 Task: Add the task  Add support for internationalization to the mobile app to the section Burnout Blitz in the project TrailPlan and add a Due Date to the respective task as 2024/05/23.
Action: Mouse moved to (65, 279)
Screenshot: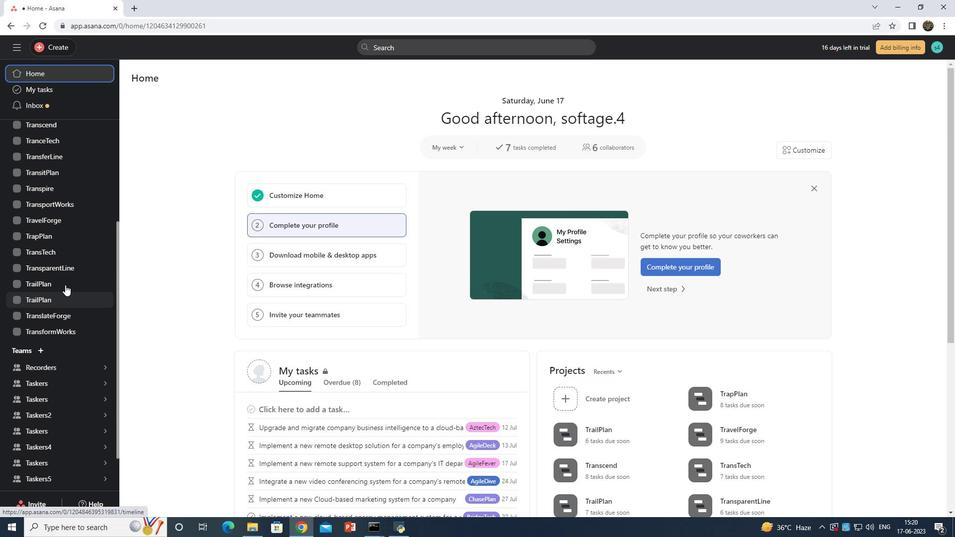 
Action: Mouse pressed left at (65, 279)
Screenshot: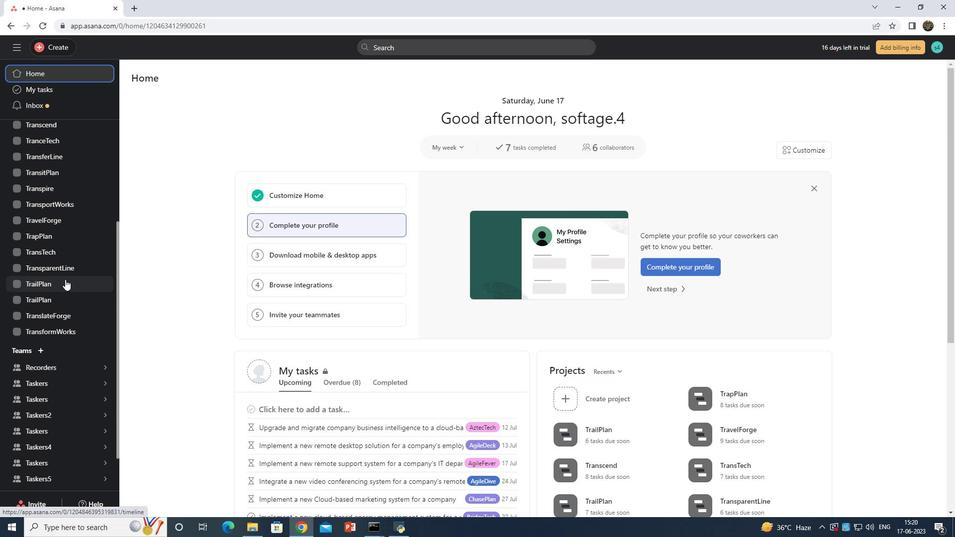 
Action: Mouse moved to (172, 101)
Screenshot: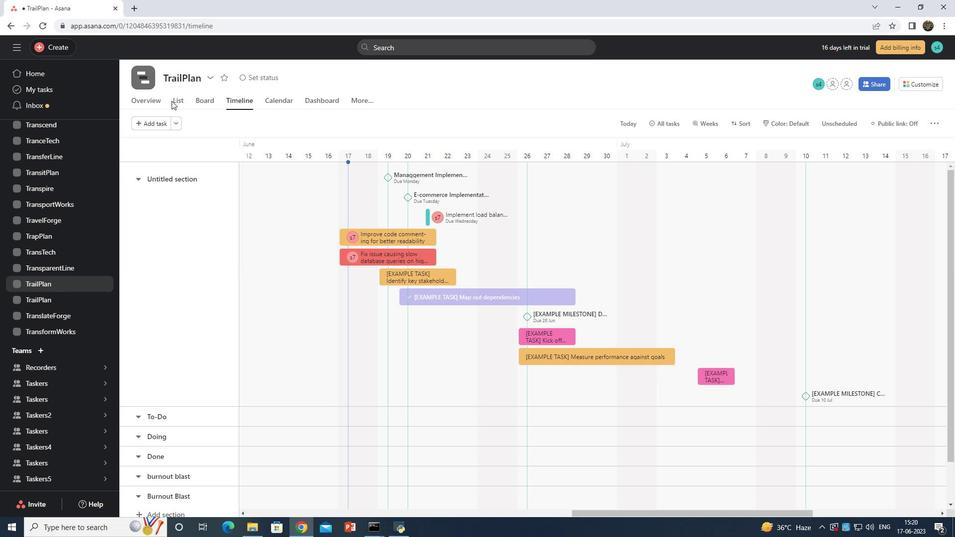 
Action: Mouse pressed left at (172, 101)
Screenshot: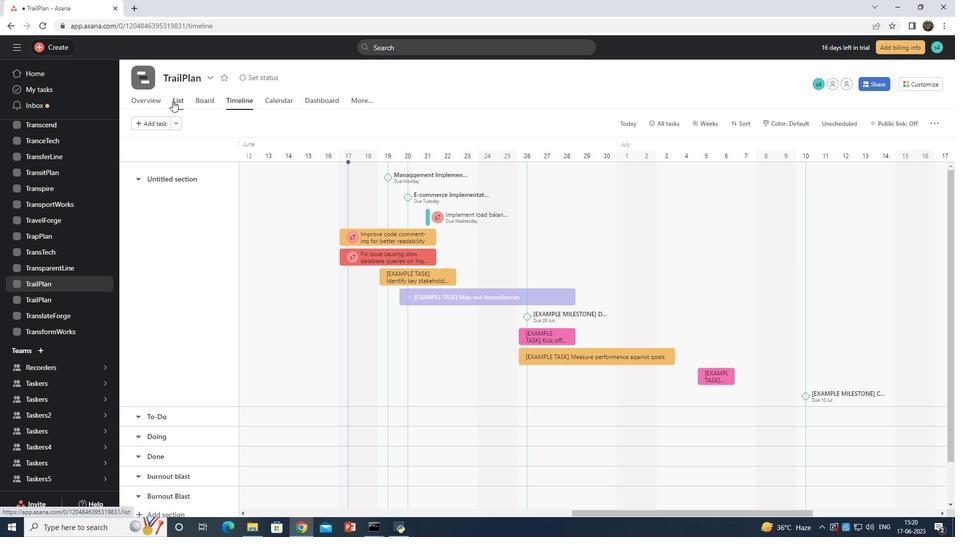 
Action: Mouse moved to (379, 185)
Screenshot: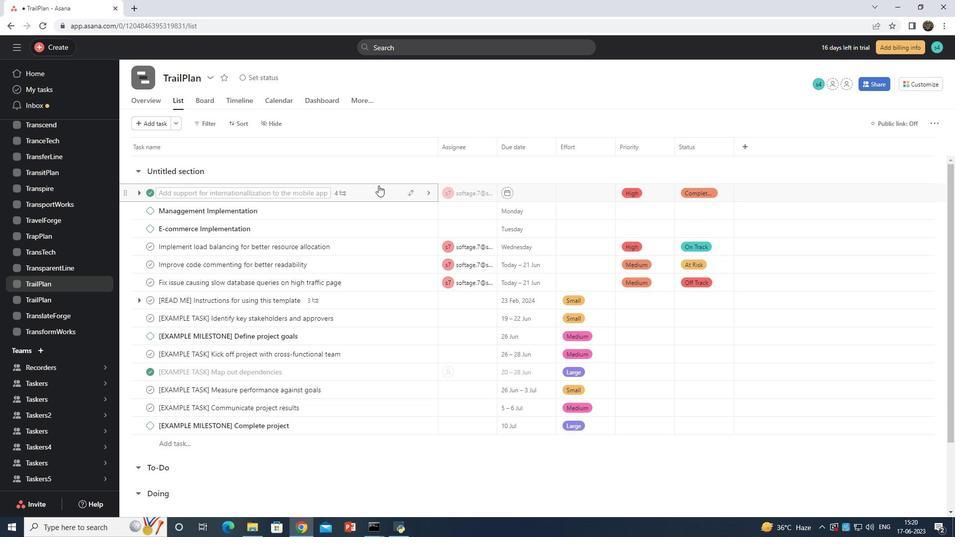 
Action: Mouse pressed left at (379, 185)
Screenshot: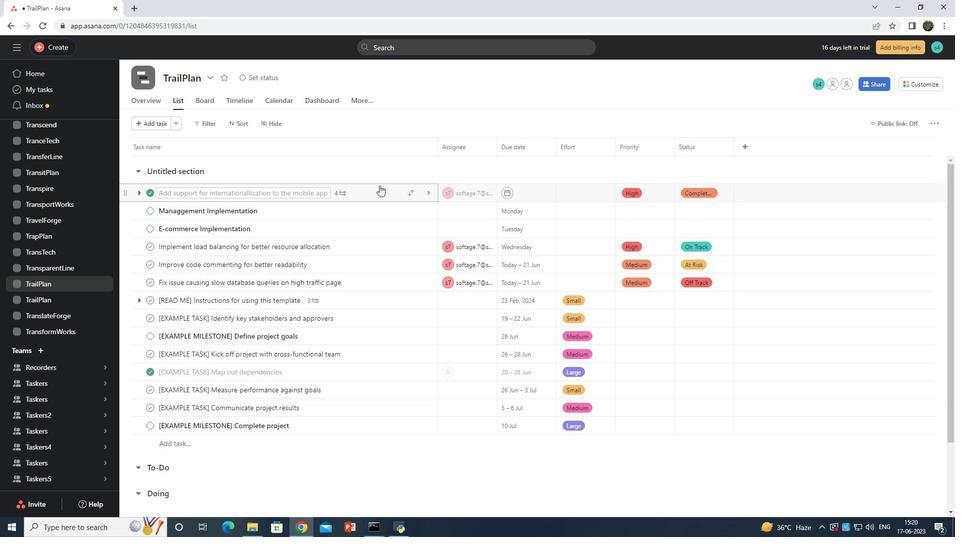 
Action: Mouse moved to (650, 251)
Screenshot: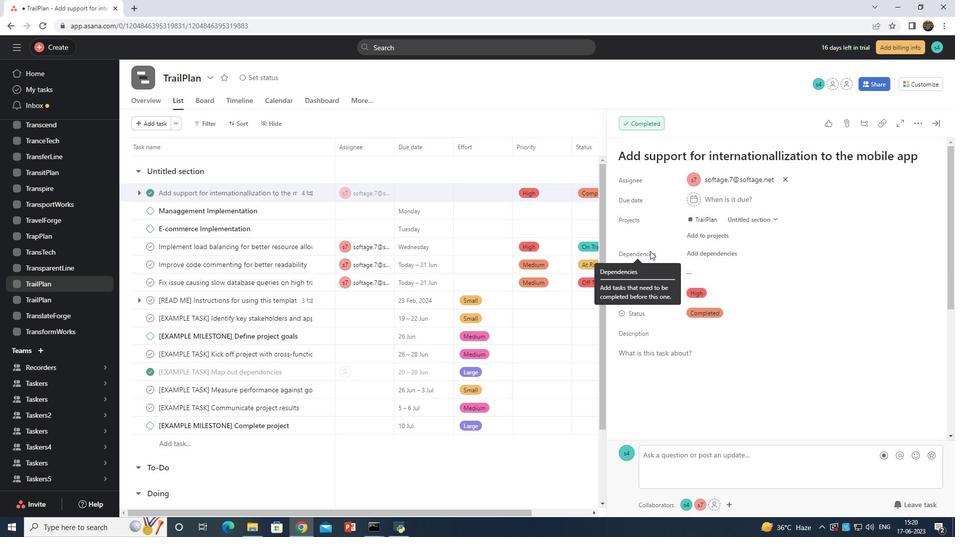 
Action: Mouse scrolled (650, 251) with delta (0, 0)
Screenshot: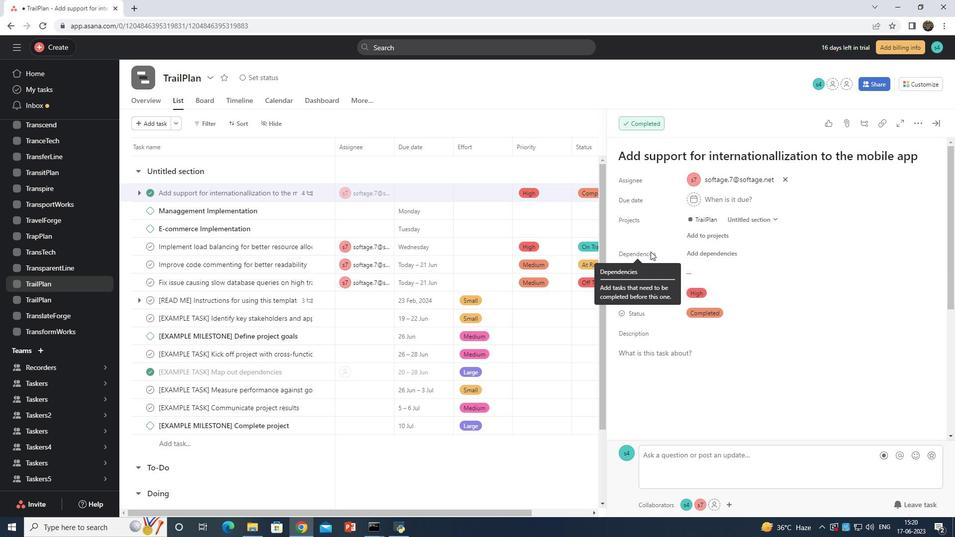 
Action: Mouse scrolled (650, 251) with delta (0, 0)
Screenshot: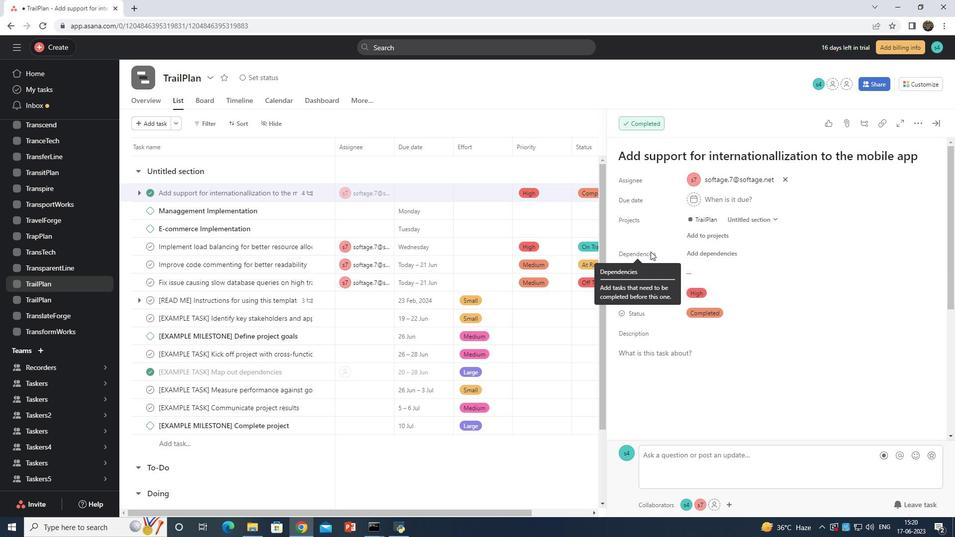 
Action: Mouse scrolled (650, 251) with delta (0, 0)
Screenshot: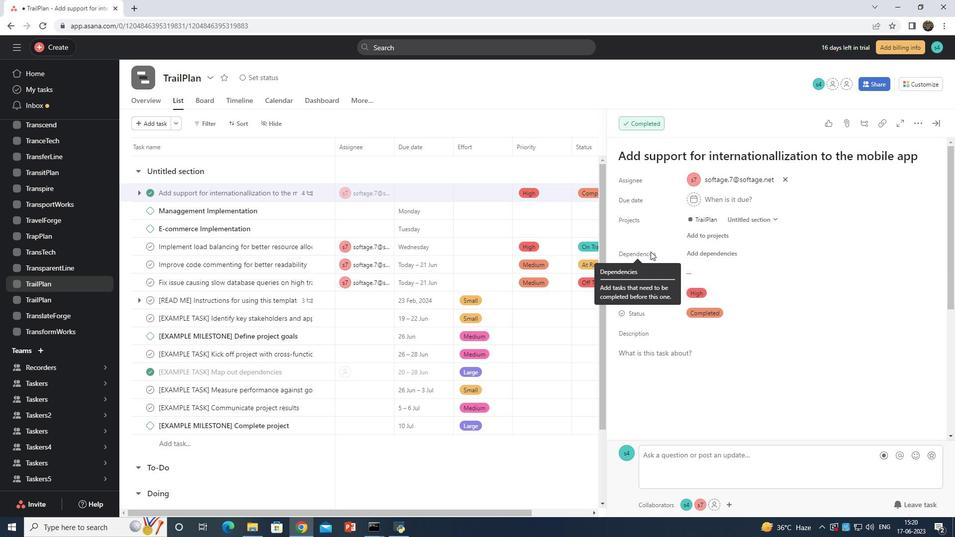 
Action: Mouse scrolled (650, 251) with delta (0, 0)
Screenshot: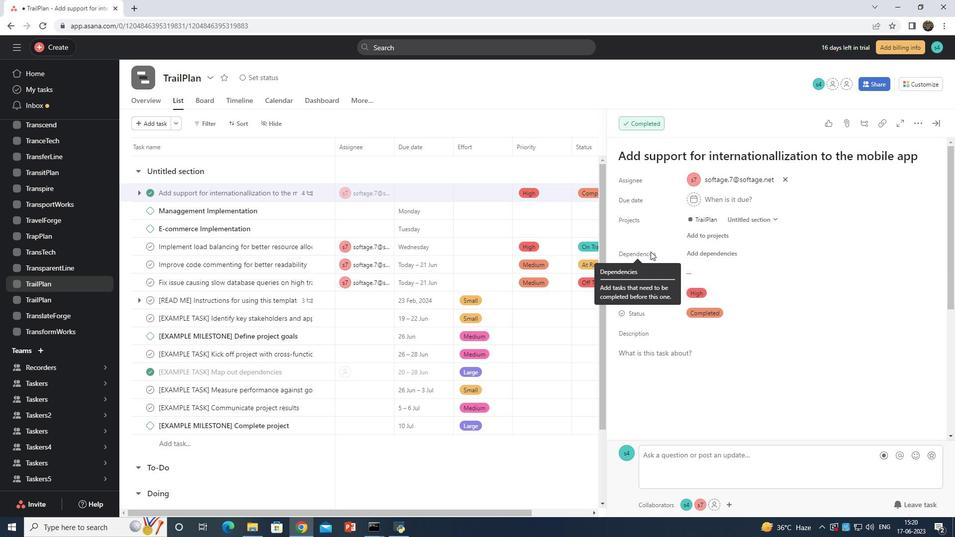 
Action: Mouse scrolled (650, 252) with delta (0, 0)
Screenshot: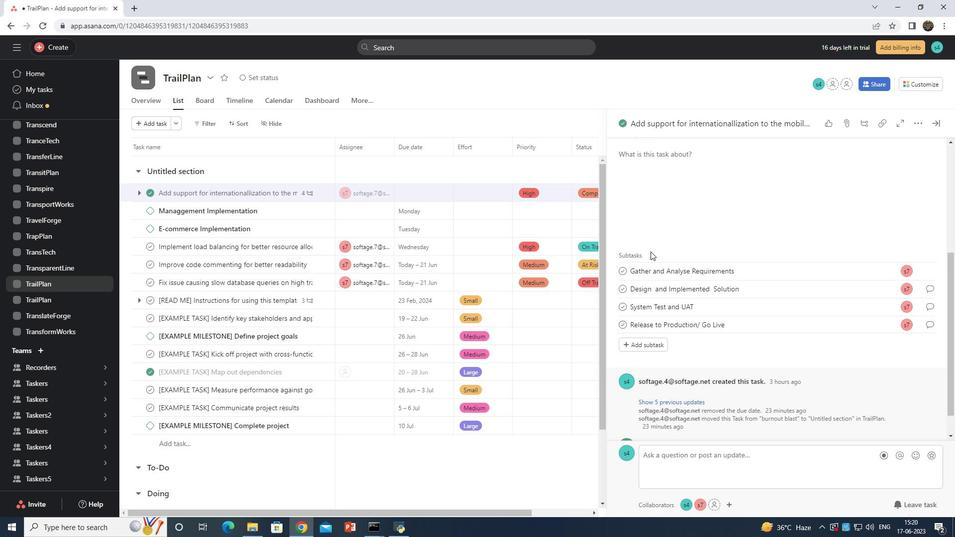 
Action: Mouse scrolled (650, 252) with delta (0, 0)
Screenshot: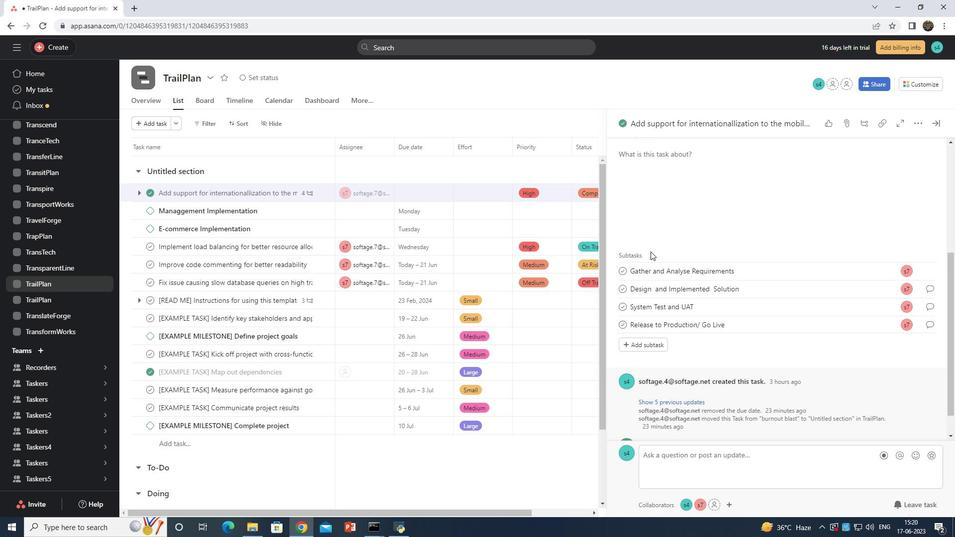 
Action: Mouse scrolled (650, 252) with delta (0, 0)
Screenshot: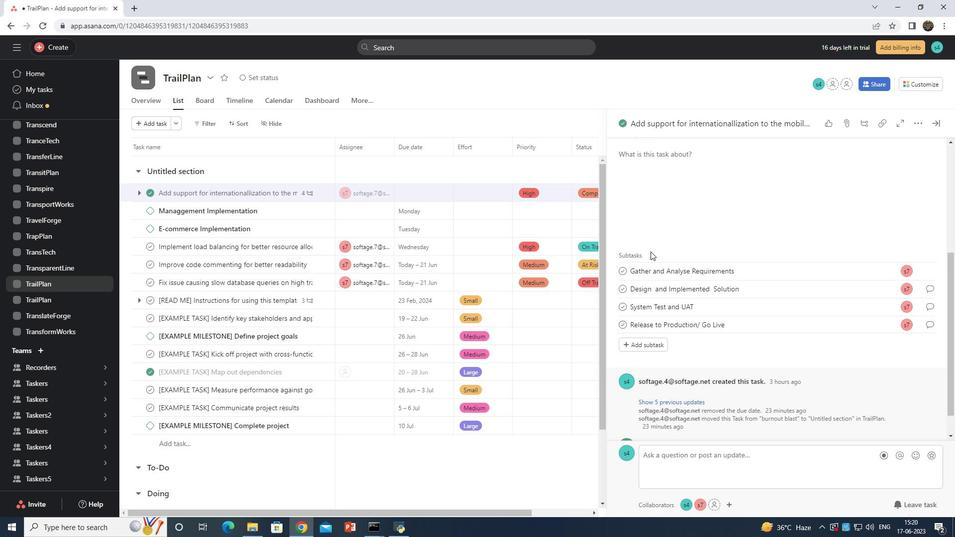 
Action: Mouse scrolled (650, 252) with delta (0, 0)
Screenshot: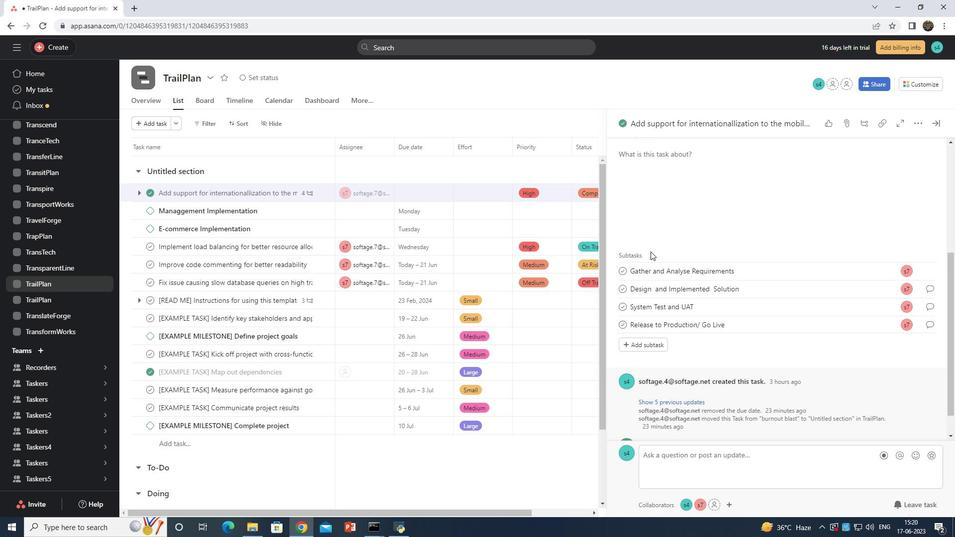 
Action: Mouse scrolled (650, 252) with delta (0, 0)
Screenshot: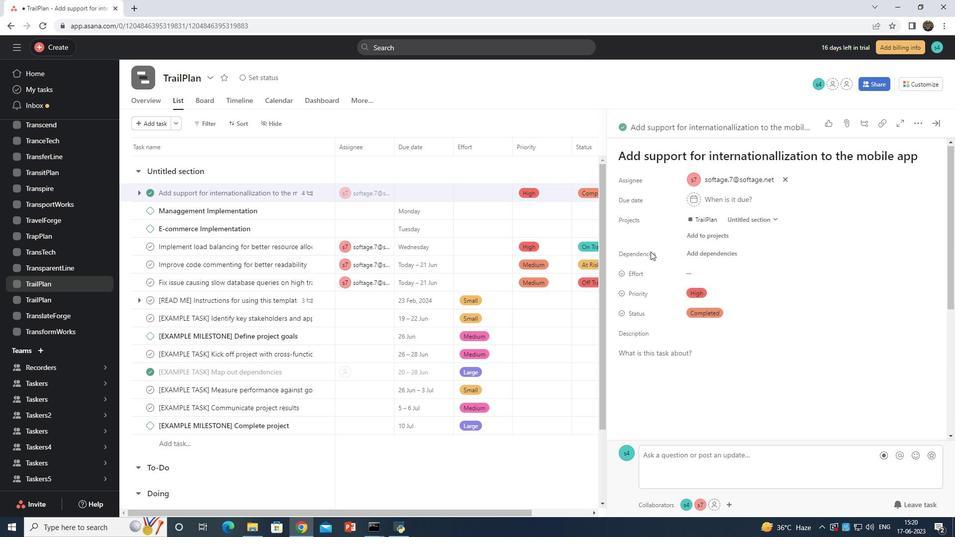 
Action: Mouse scrolled (650, 252) with delta (0, 0)
Screenshot: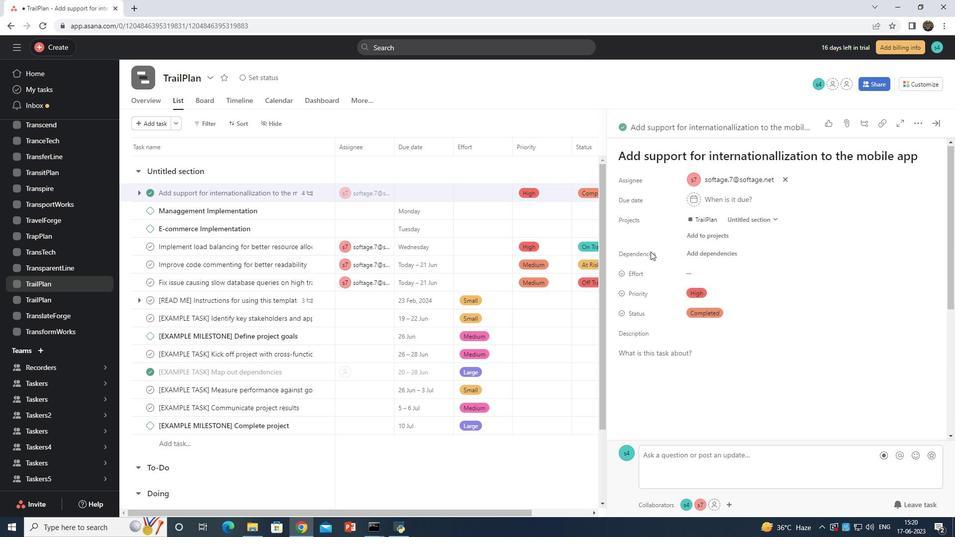 
Action: Mouse scrolled (650, 252) with delta (0, 0)
Screenshot: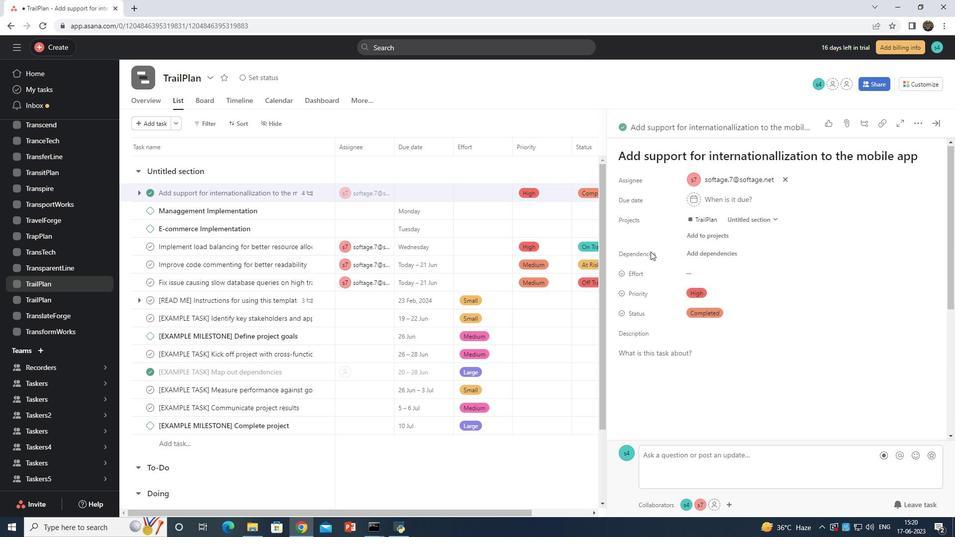 
Action: Mouse scrolled (650, 252) with delta (0, 0)
Screenshot: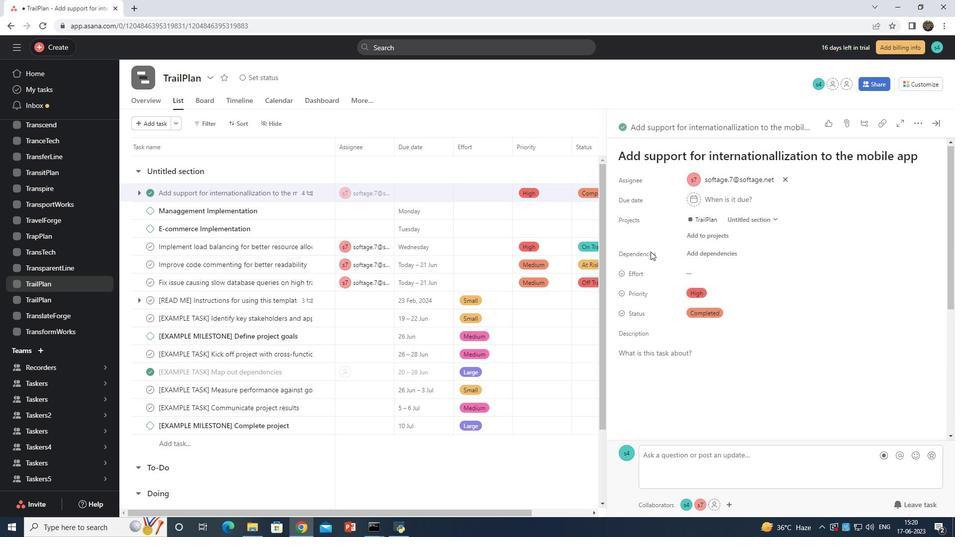 
Action: Mouse moved to (635, 197)
Screenshot: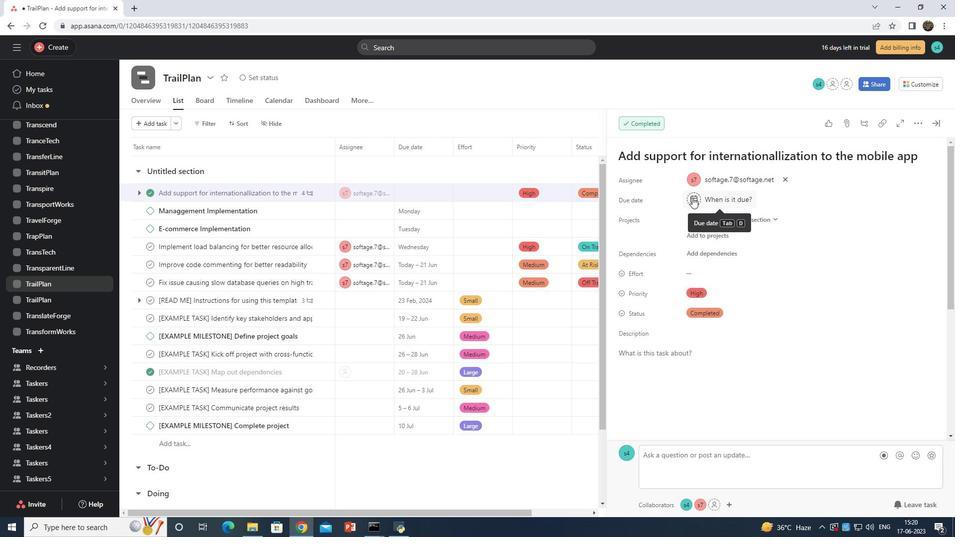 
Action: Mouse pressed left at (635, 197)
Screenshot: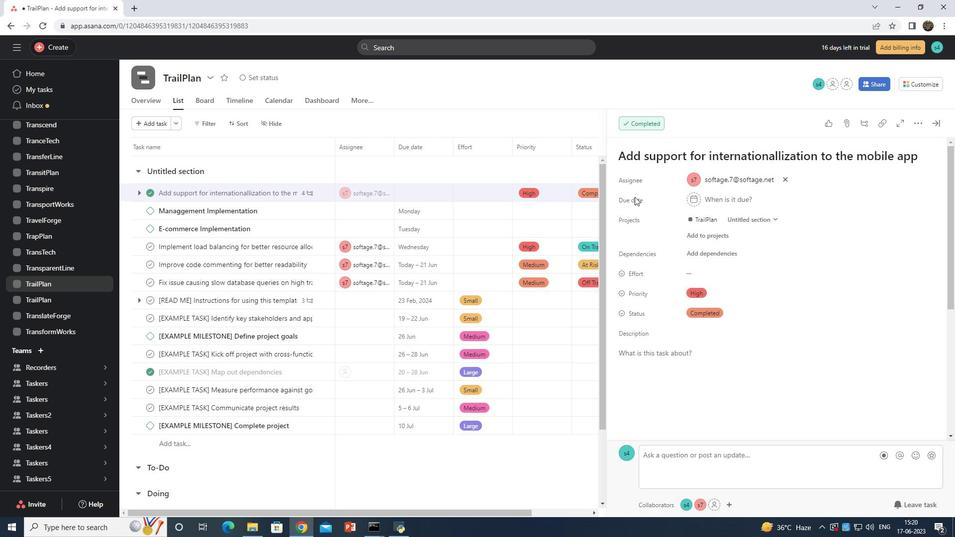
Action: Mouse moved to (725, 196)
Screenshot: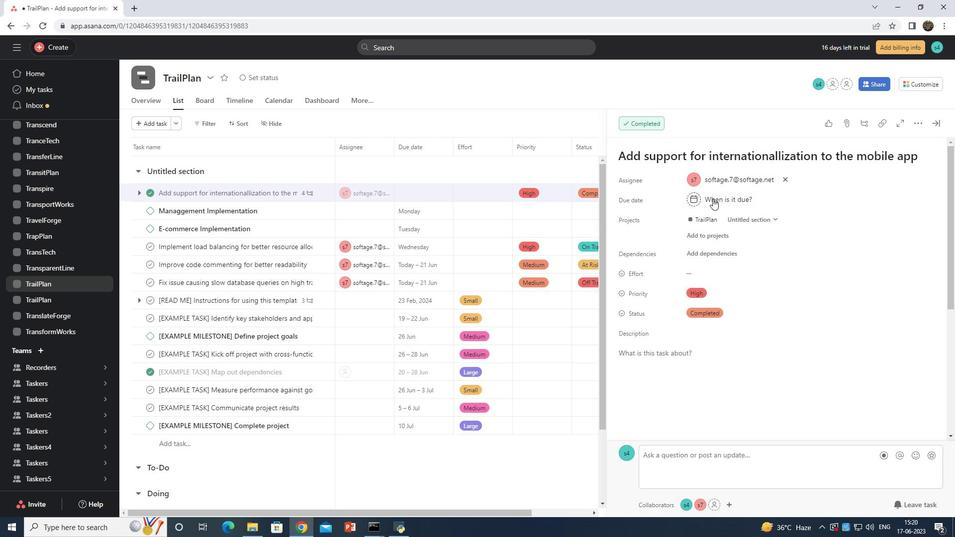 
Action: Mouse pressed left at (725, 196)
Screenshot: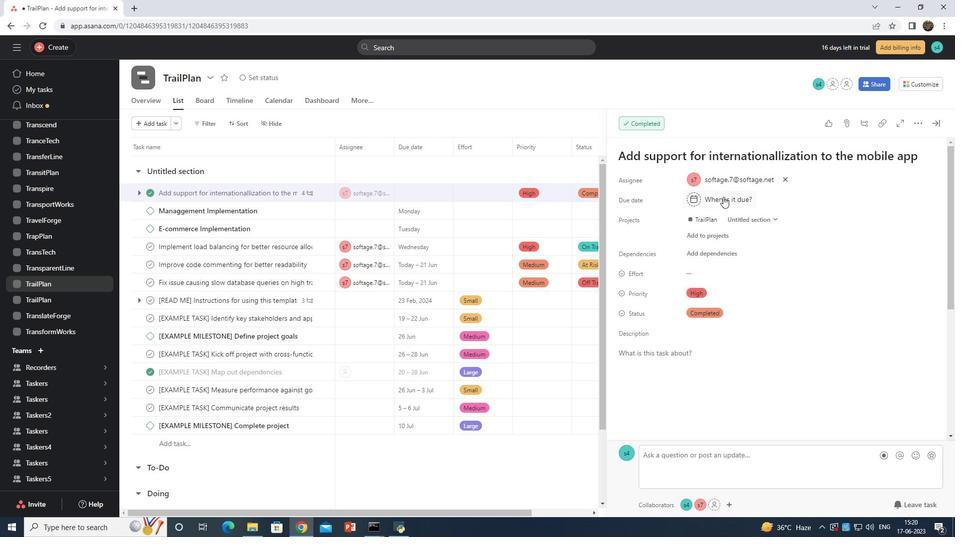 
Action: Mouse moved to (746, 221)
Screenshot: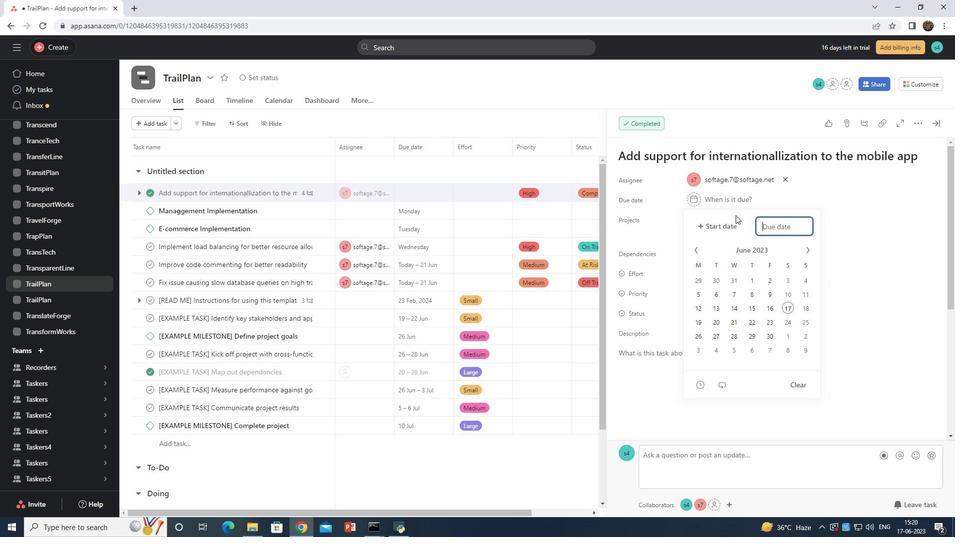 
Action: Key pressed 204<Key.backspace>24/05/23
Screenshot: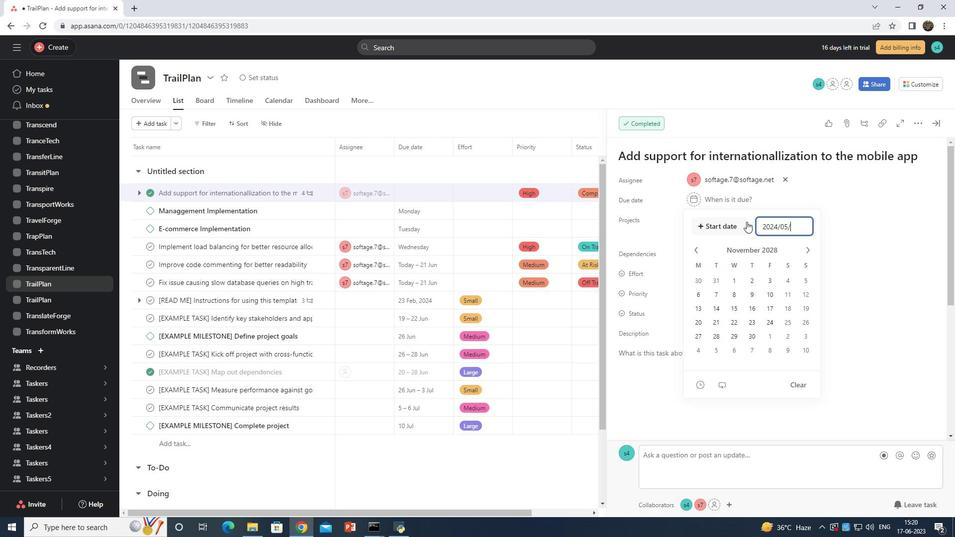 
Action: Mouse moved to (761, 235)
Screenshot: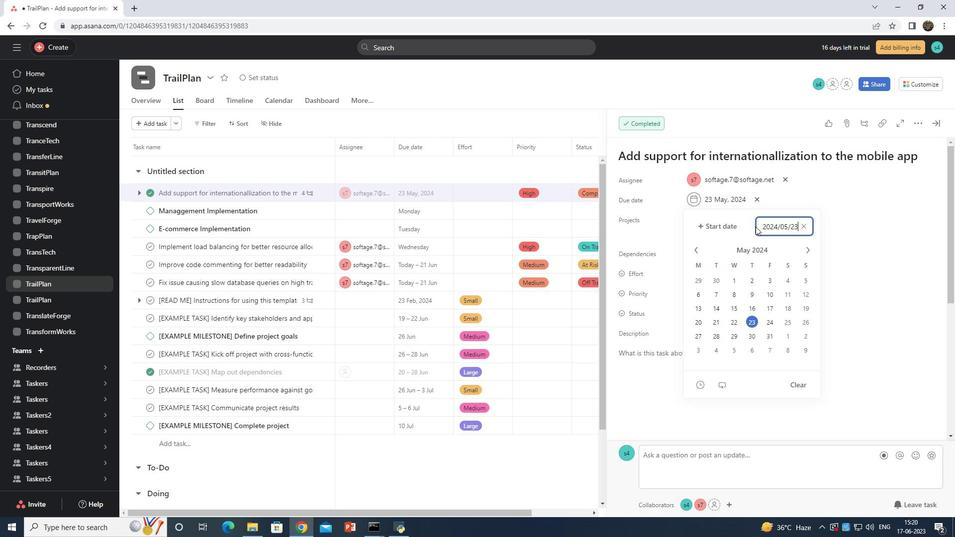 
Action: Key pressed <Key.enter>
Screenshot: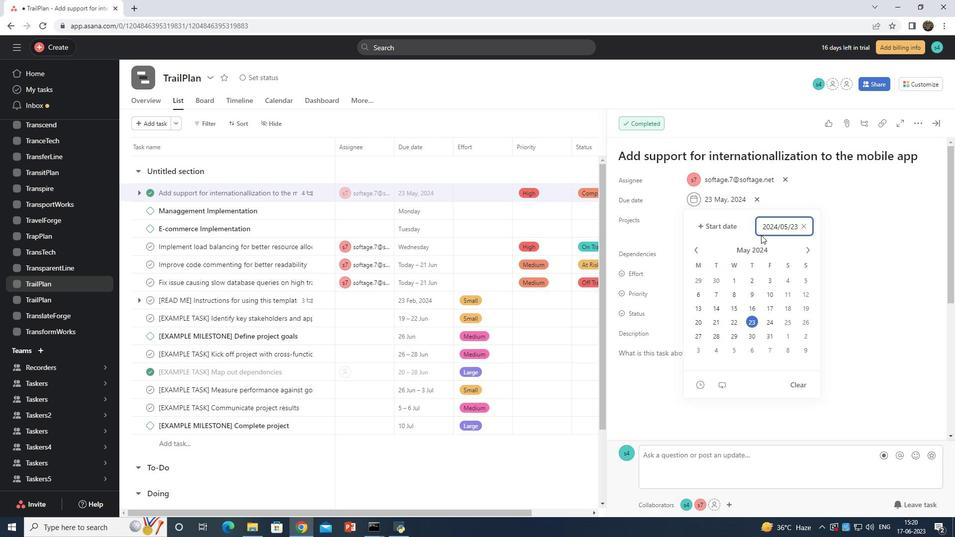 
Action: Mouse moved to (755, 240)
Screenshot: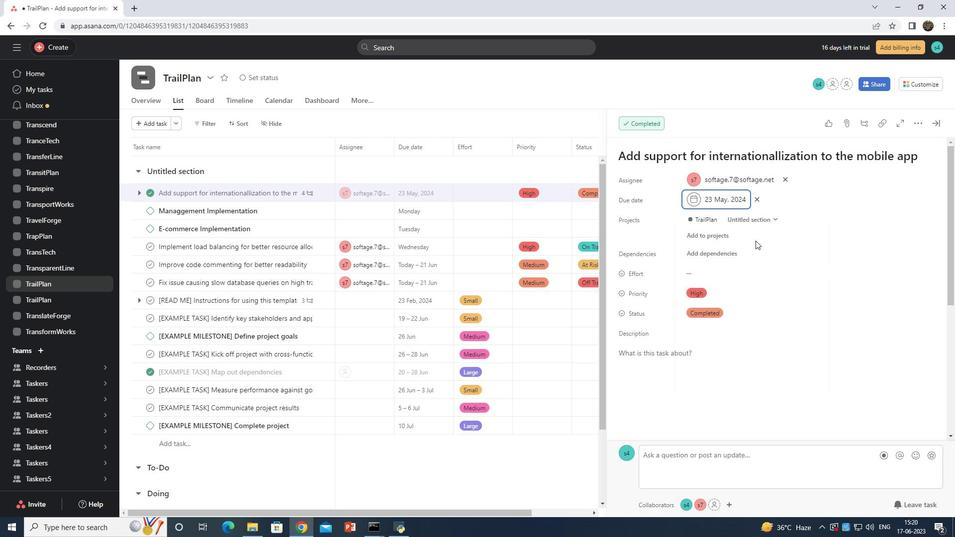 
